 Task: Apply heading 1 on text "computer".
Action: Mouse moved to (535, 131)
Screenshot: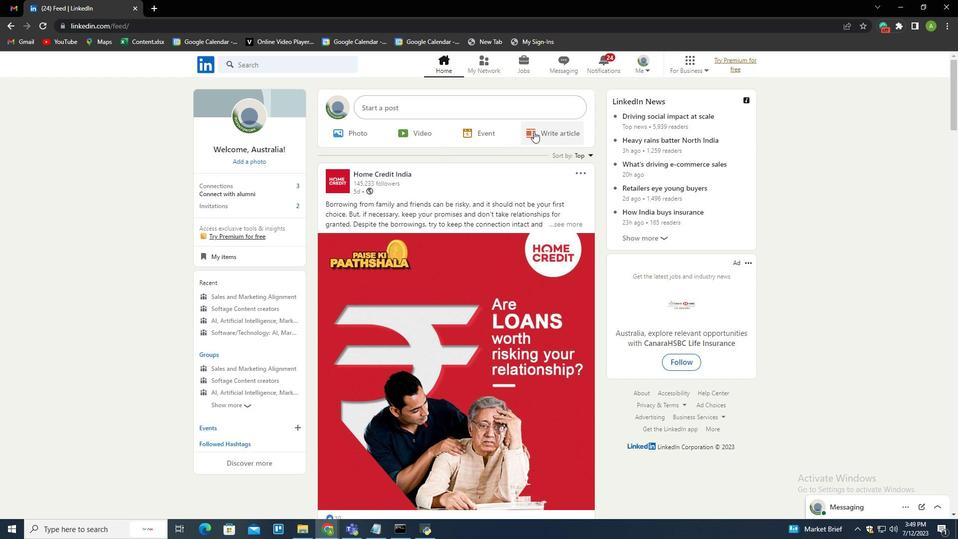 
Action: Mouse pressed left at (535, 131)
Screenshot: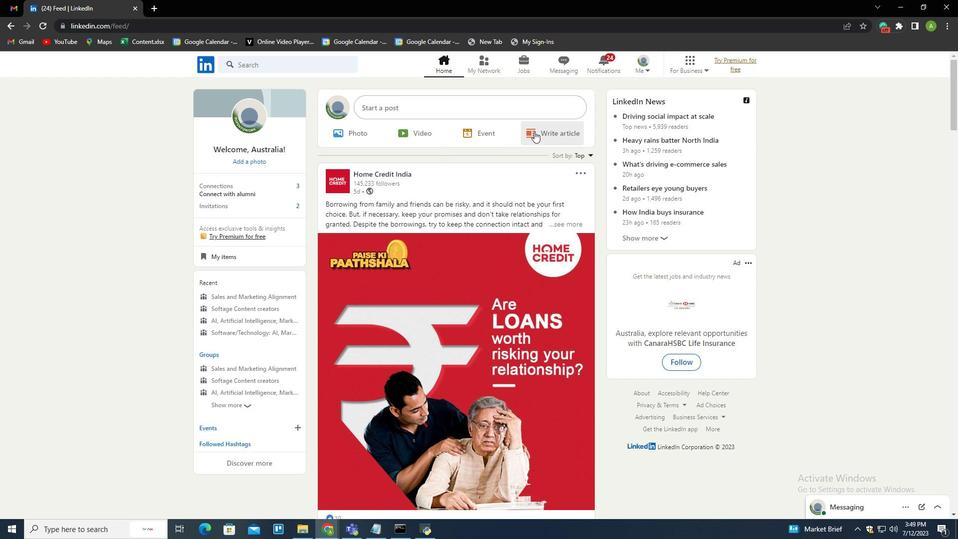 
Action: Mouse moved to (314, 87)
Screenshot: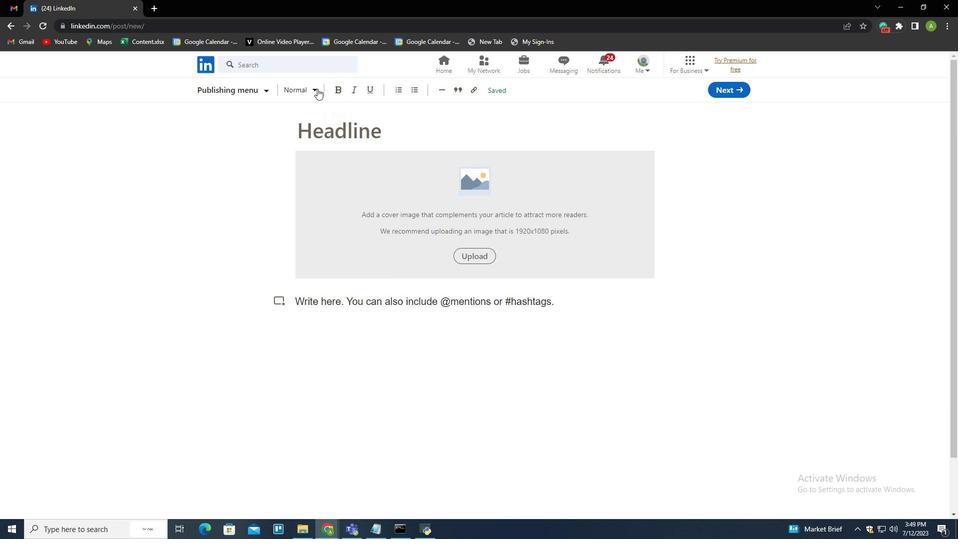 
Action: Mouse pressed left at (314, 87)
Screenshot: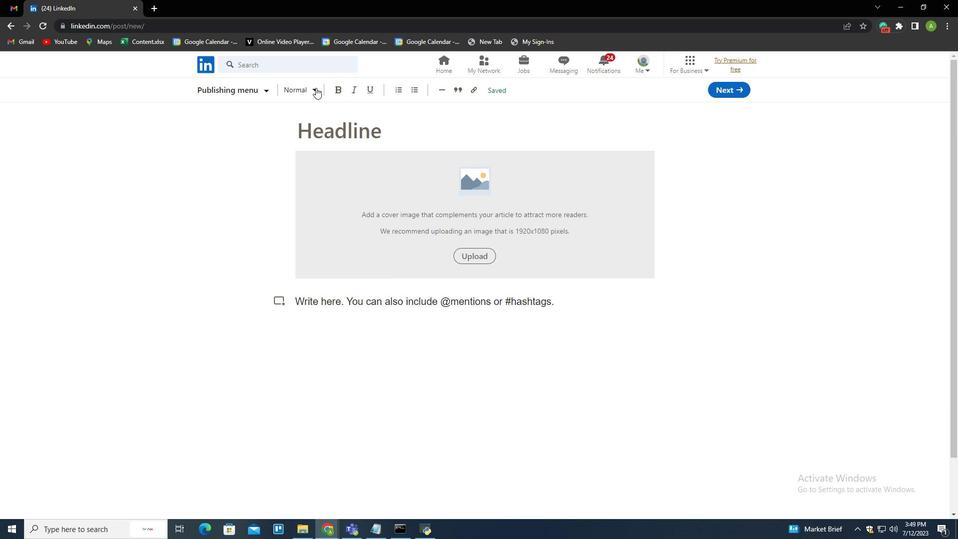 
Action: Mouse moved to (307, 111)
Screenshot: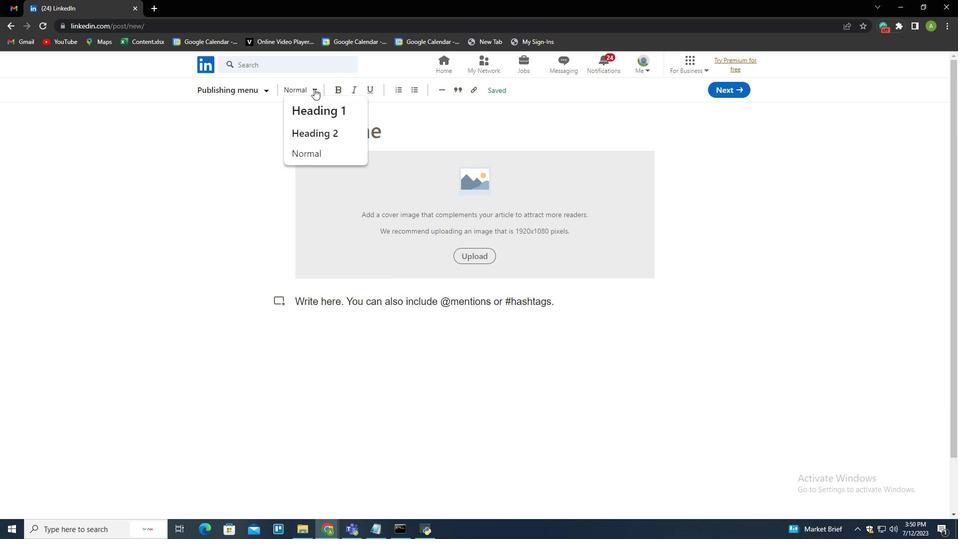 
Action: Mouse pressed left at (307, 111)
Screenshot: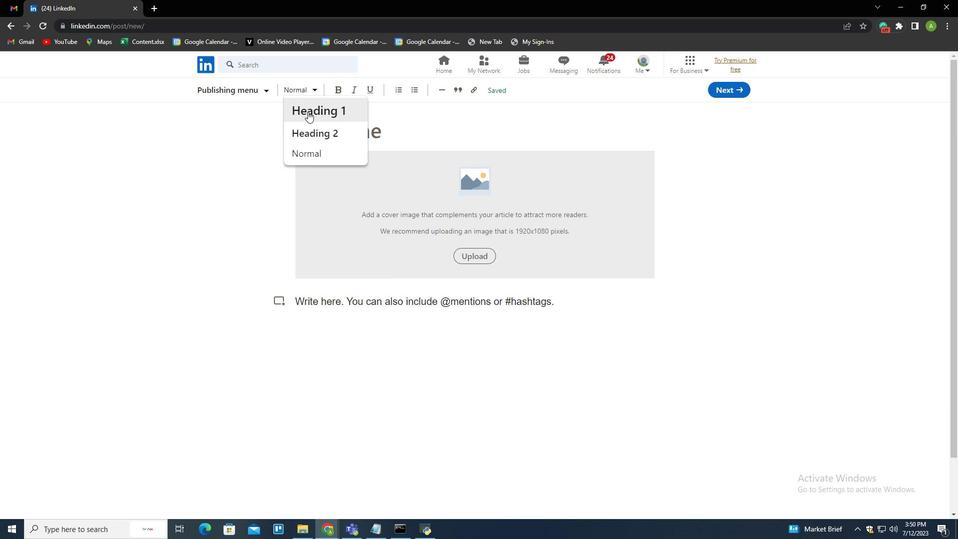 
Action: Mouse moved to (352, 290)
Screenshot: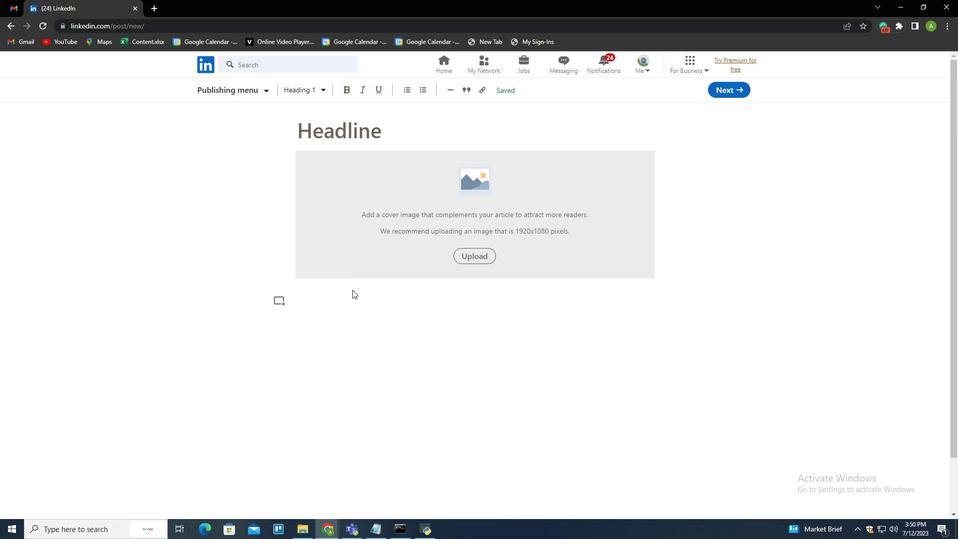 
Action: Key pressed computer
Screenshot: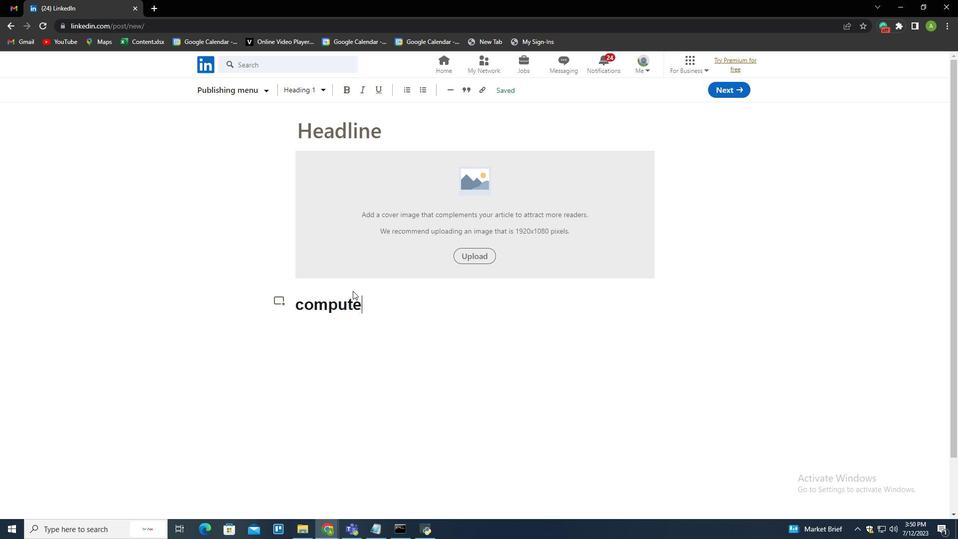 
